 Task: Change curved connector line to dotted.
Action: Mouse moved to (518, 288)
Screenshot: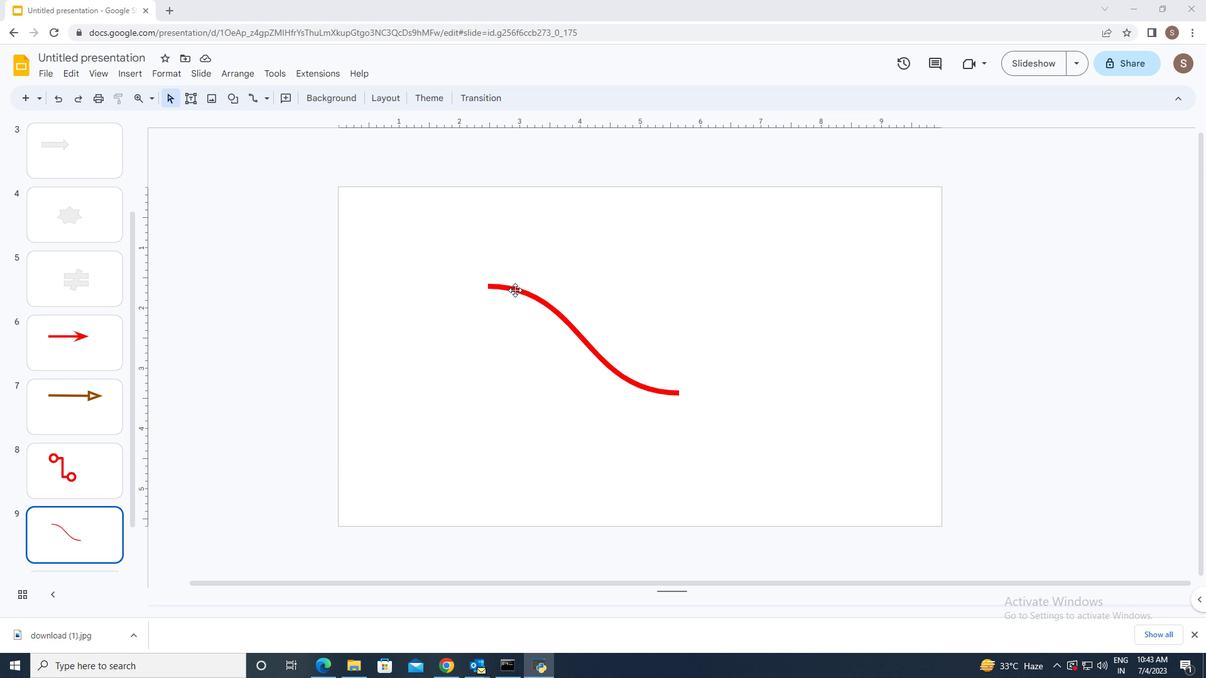 
Action: Mouse pressed left at (518, 288)
Screenshot: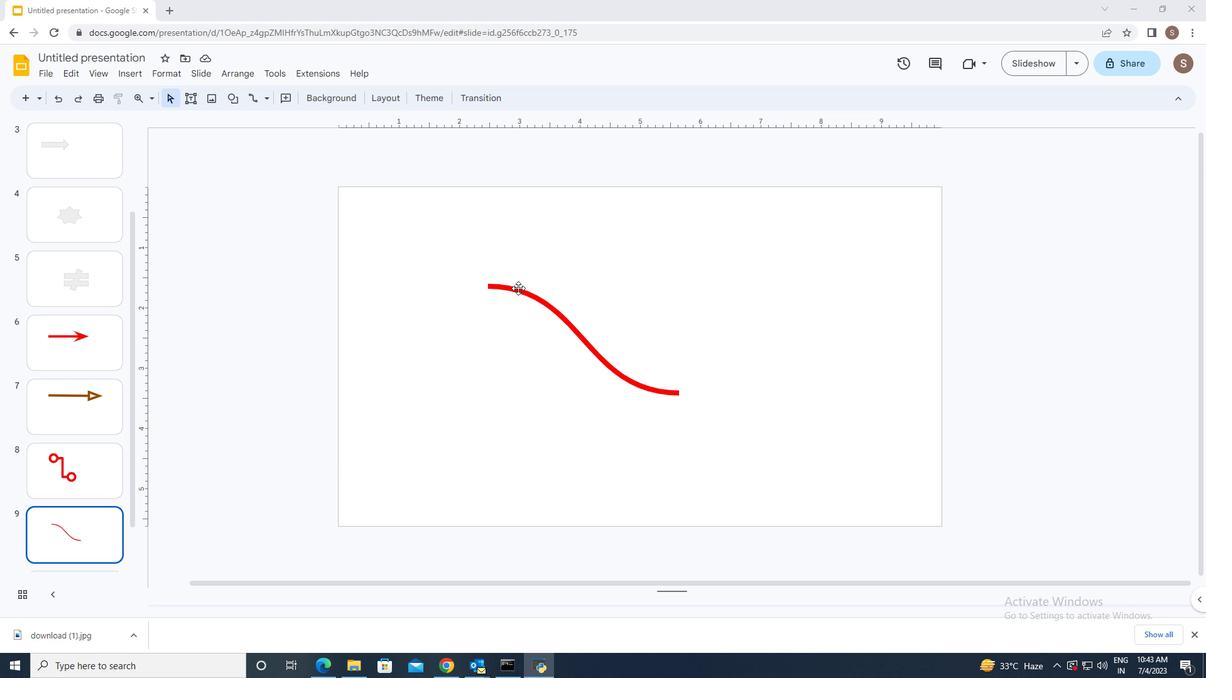 
Action: Mouse moved to (333, 95)
Screenshot: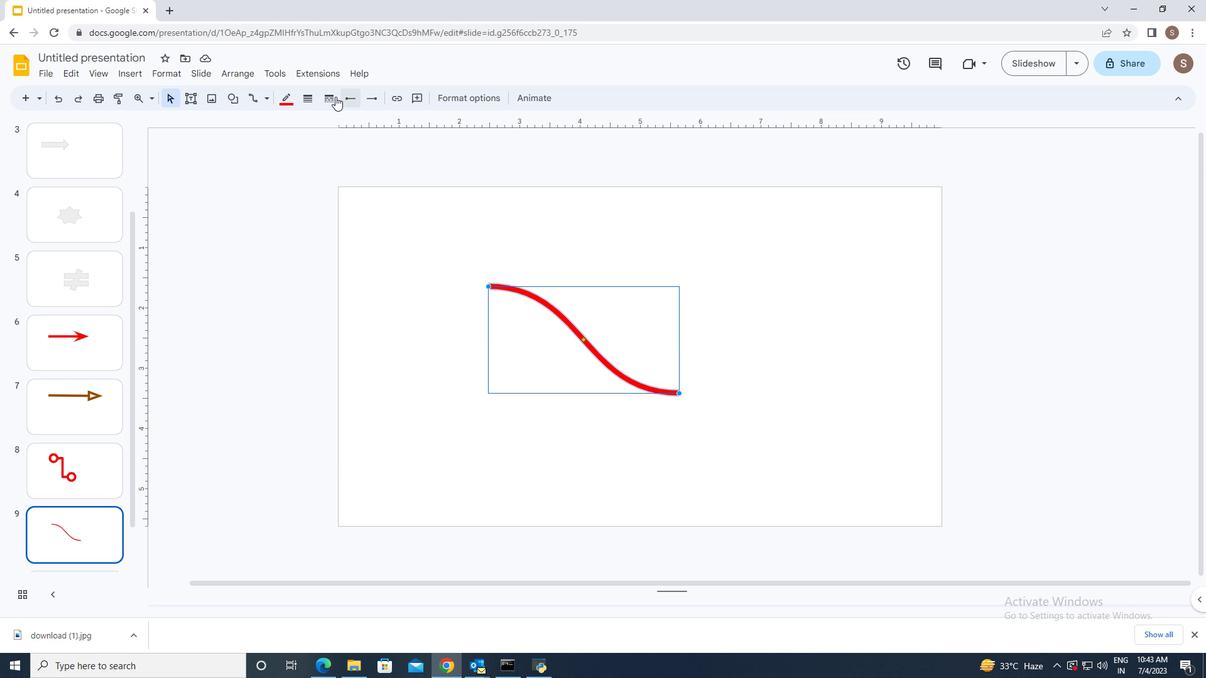 
Action: Mouse pressed left at (333, 95)
Screenshot: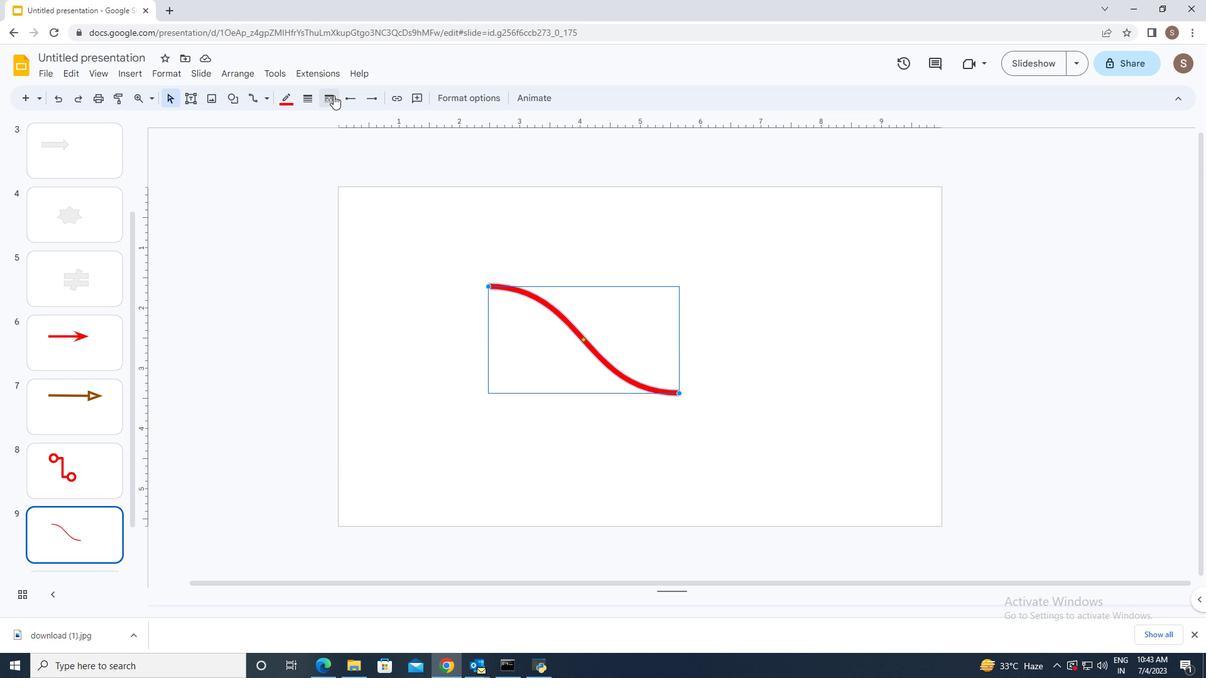 
Action: Mouse moved to (363, 143)
Screenshot: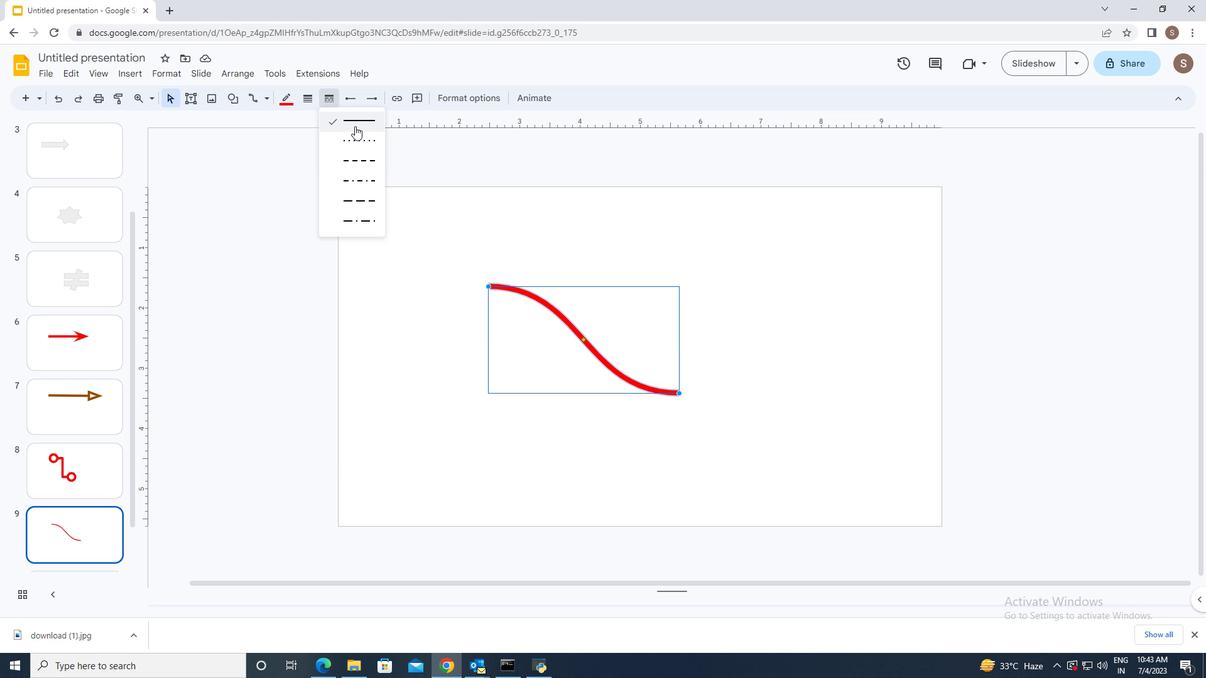
Action: Mouse pressed left at (363, 143)
Screenshot: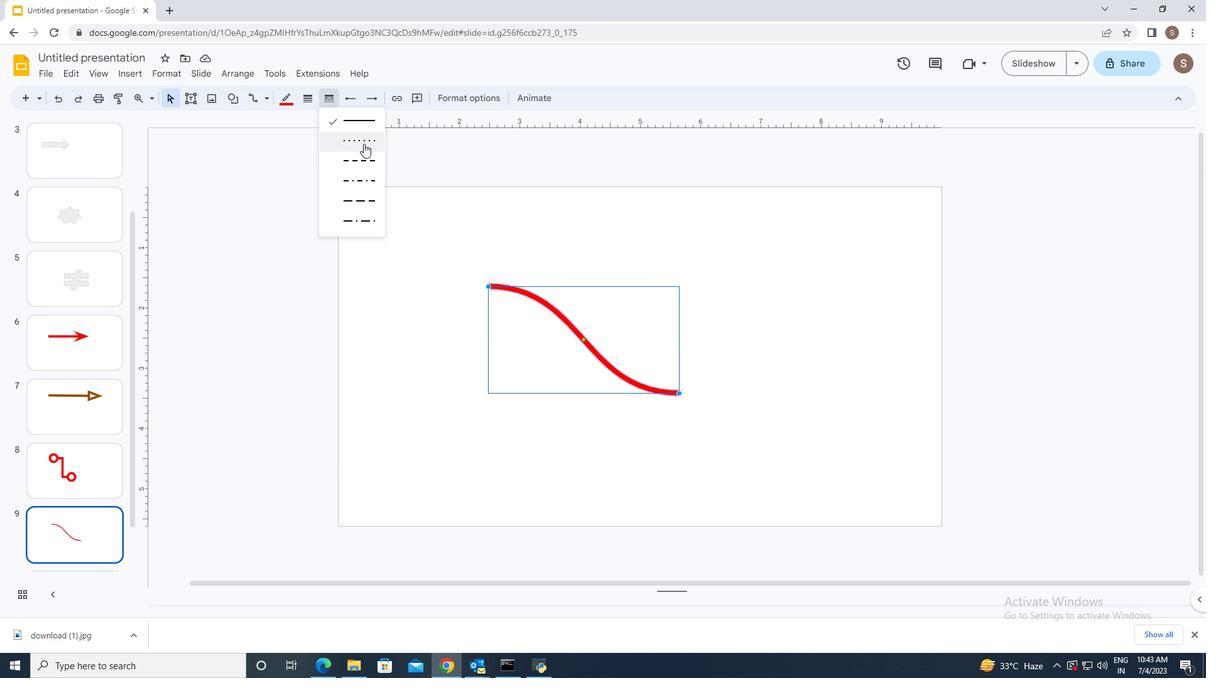 
Action: Mouse moved to (427, 365)
Screenshot: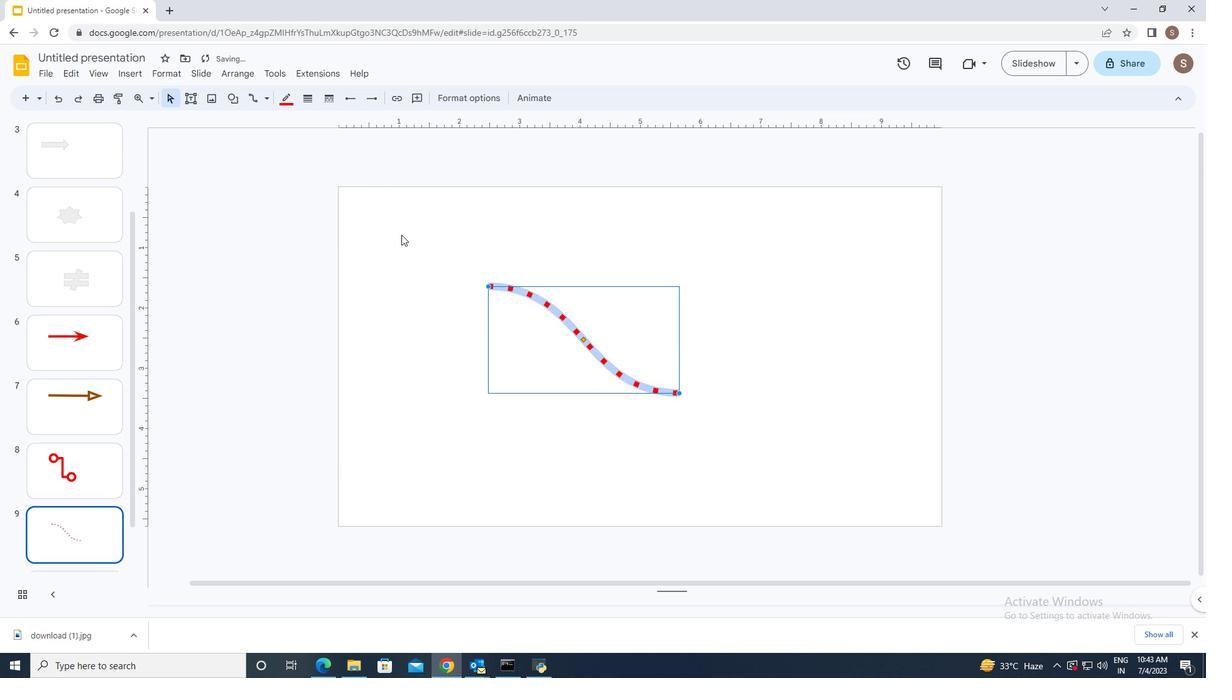 
Action: Mouse pressed left at (427, 365)
Screenshot: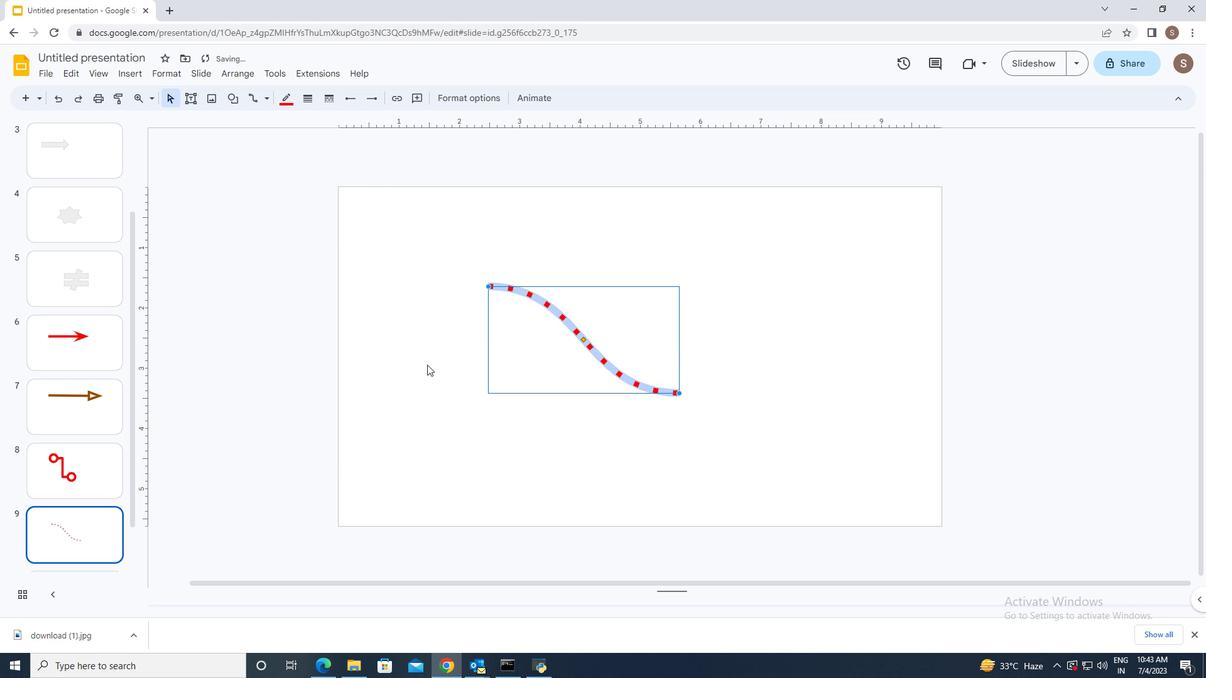 
